 Task: Search one way flight ticket for 5 adults, 2 children, 1 infant in seat and 1 infant on lap in economy from Aguadilla: Rafael Hernndez Airport to Riverton: Central Wyoming Regional Airport (was Riverton Regional) on 8-4-2023. Choice of flights is Southwest. Number of bags: 2 checked bags. Price is upto 40000. Outbound departure time preference is 4:30.
Action: Mouse moved to (283, 239)
Screenshot: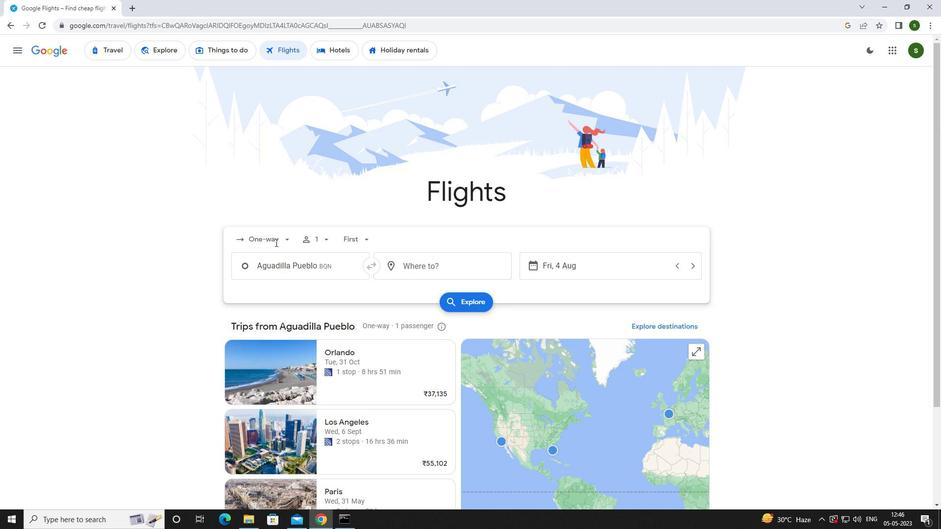 
Action: Mouse pressed left at (283, 239)
Screenshot: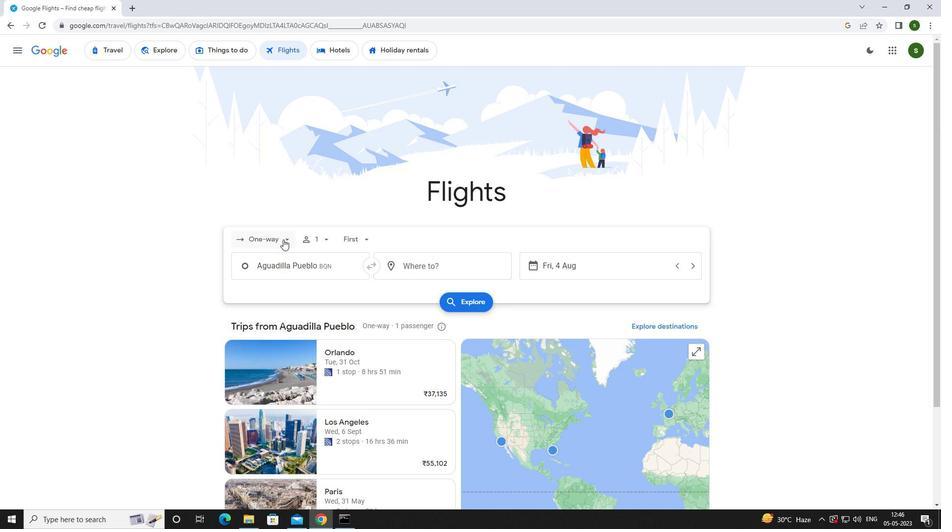 
Action: Mouse moved to (275, 285)
Screenshot: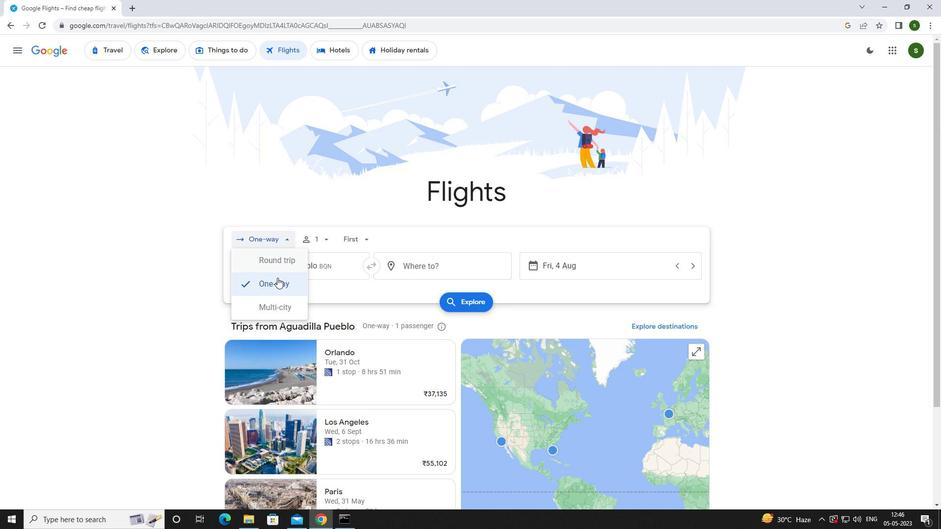 
Action: Mouse pressed left at (275, 285)
Screenshot: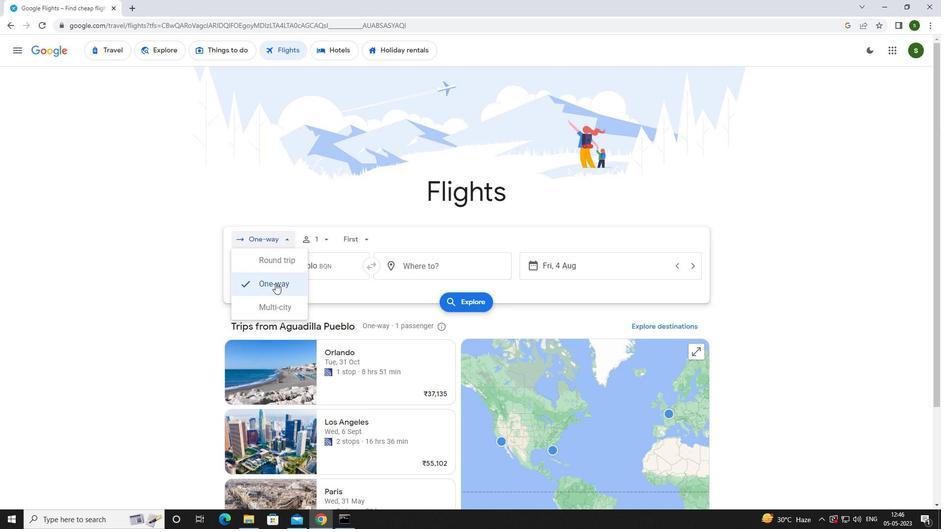 
Action: Mouse moved to (318, 242)
Screenshot: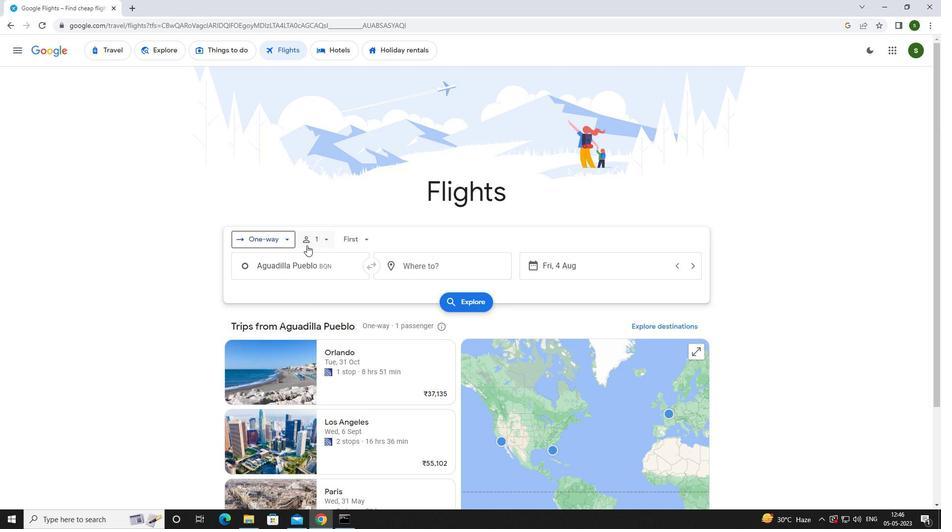 
Action: Mouse pressed left at (318, 242)
Screenshot: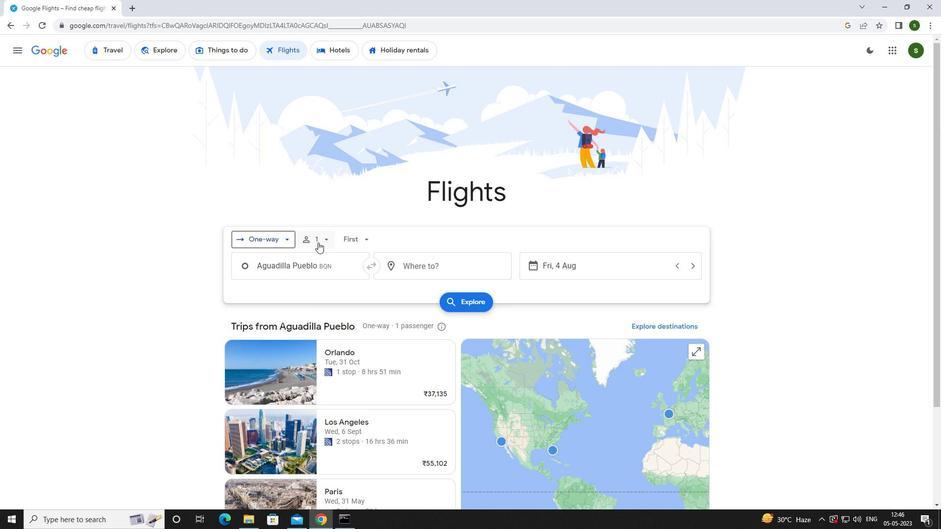 
Action: Mouse moved to (398, 263)
Screenshot: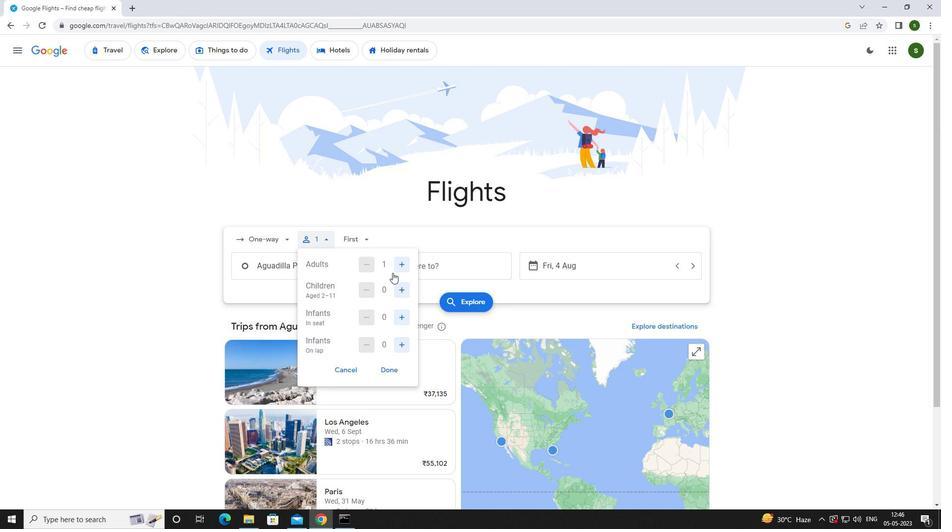 
Action: Mouse pressed left at (398, 263)
Screenshot: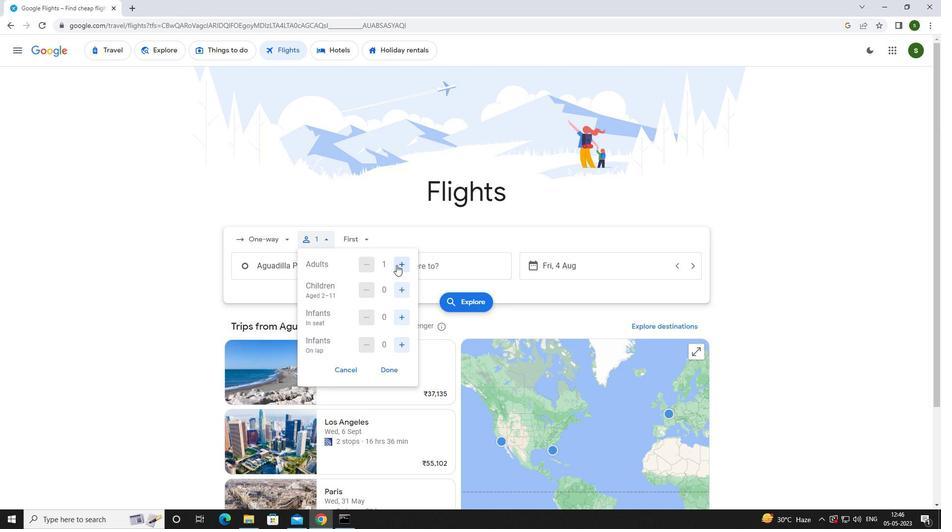 
Action: Mouse pressed left at (398, 263)
Screenshot: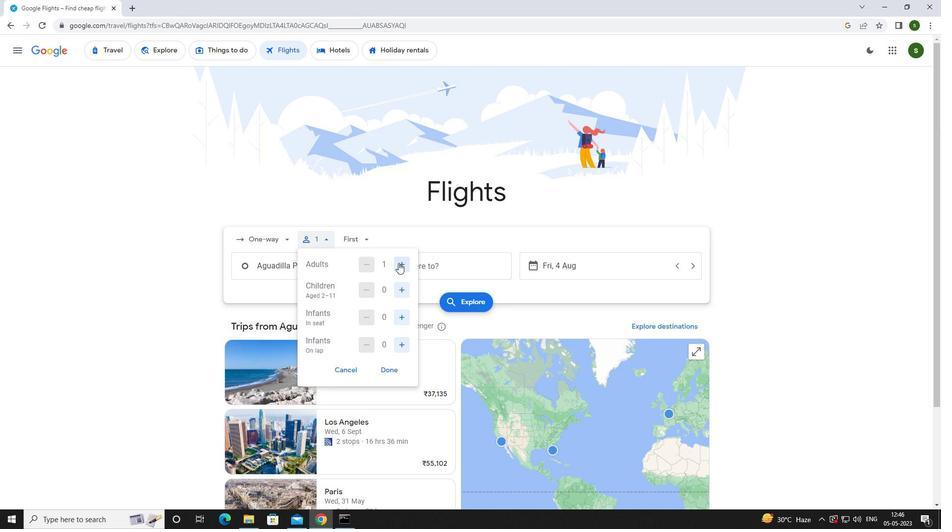 
Action: Mouse pressed left at (398, 263)
Screenshot: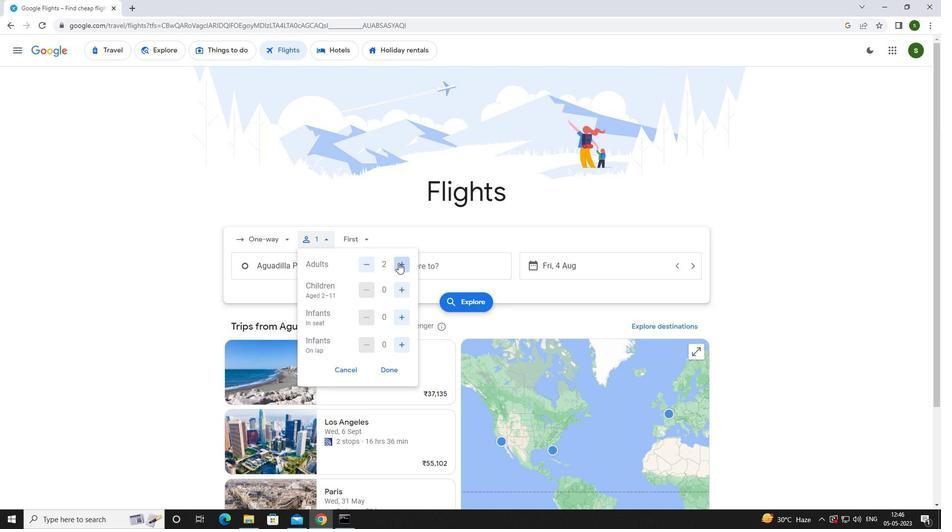 
Action: Mouse pressed left at (398, 263)
Screenshot: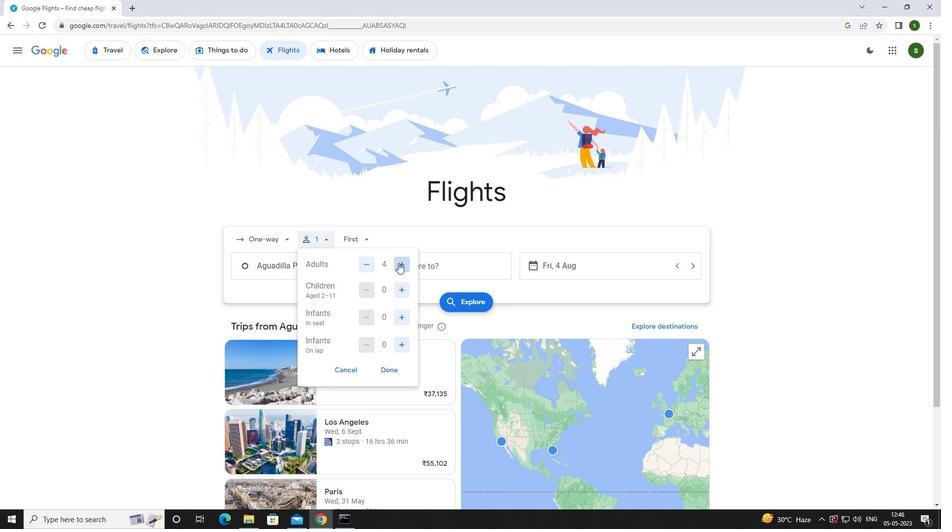 
Action: Mouse moved to (401, 281)
Screenshot: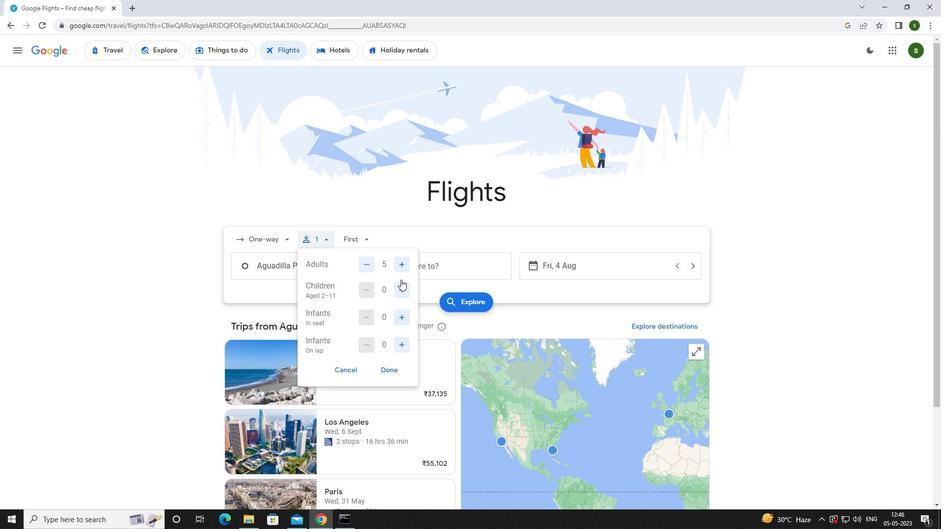 
Action: Mouse pressed left at (401, 281)
Screenshot: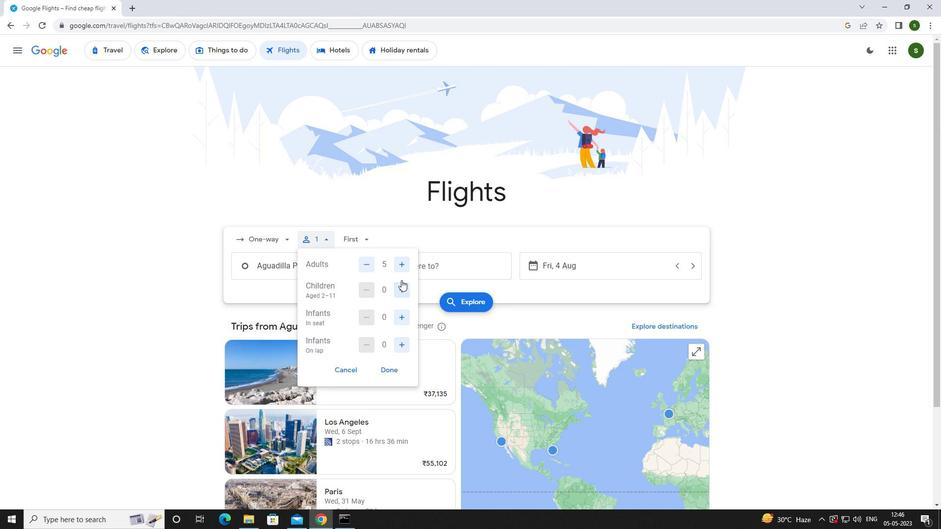
Action: Mouse pressed left at (401, 281)
Screenshot: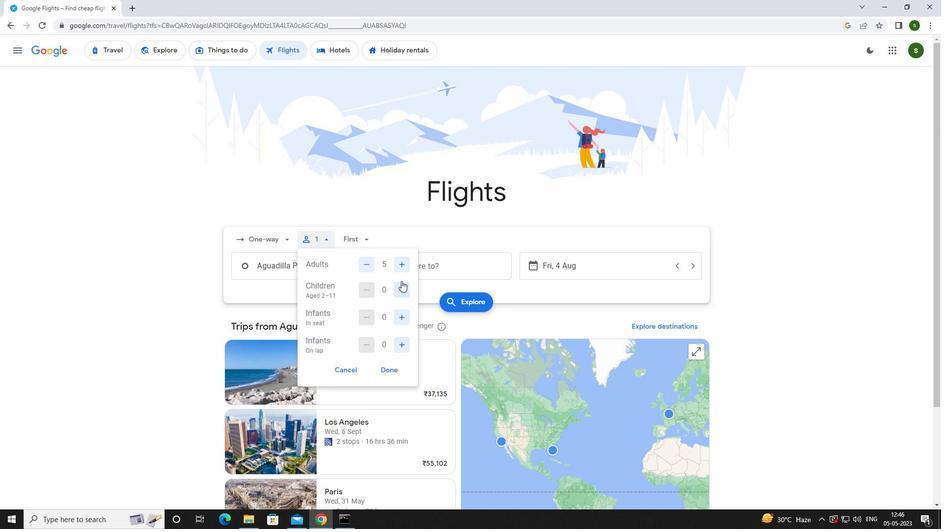 
Action: Mouse moved to (401, 314)
Screenshot: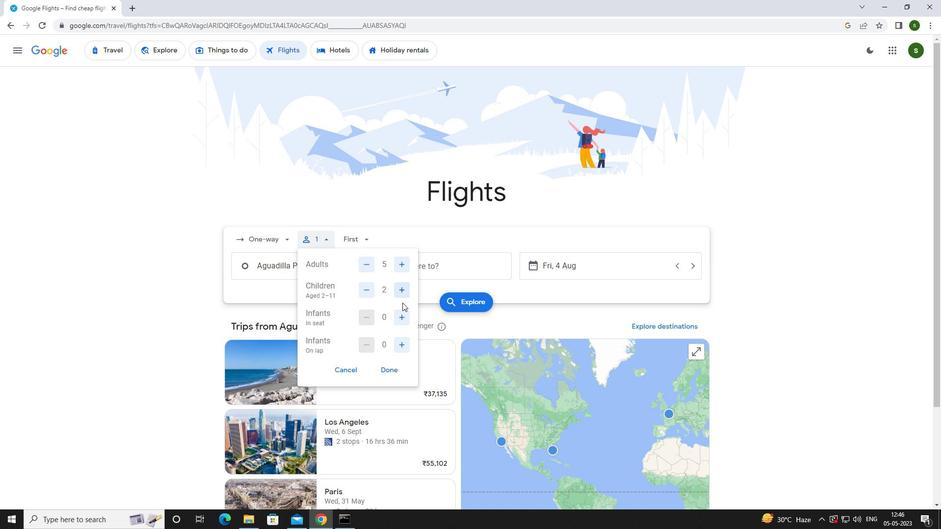 
Action: Mouse pressed left at (401, 314)
Screenshot: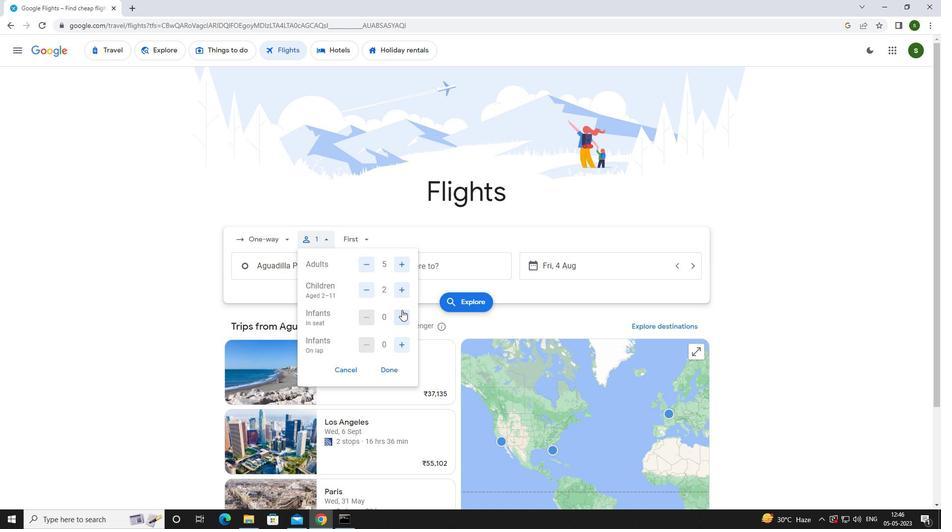 
Action: Mouse moved to (394, 341)
Screenshot: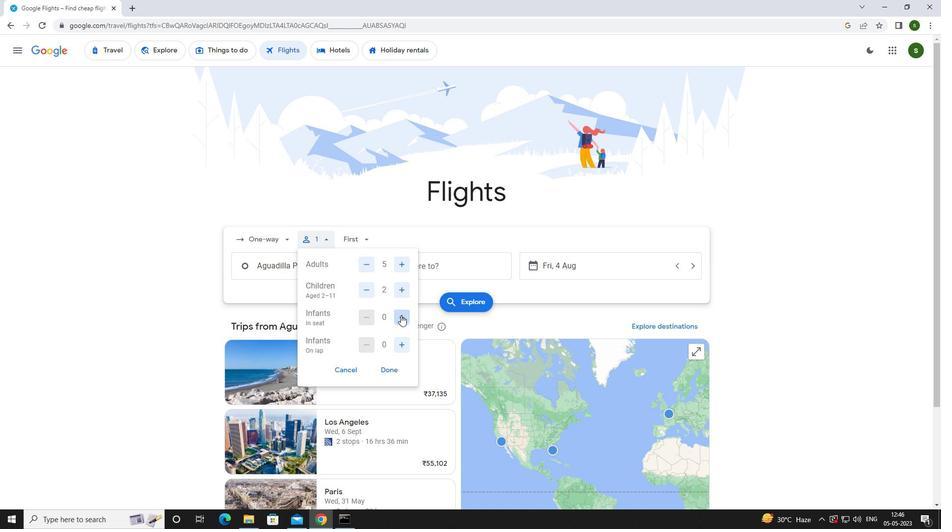 
Action: Mouse pressed left at (394, 341)
Screenshot: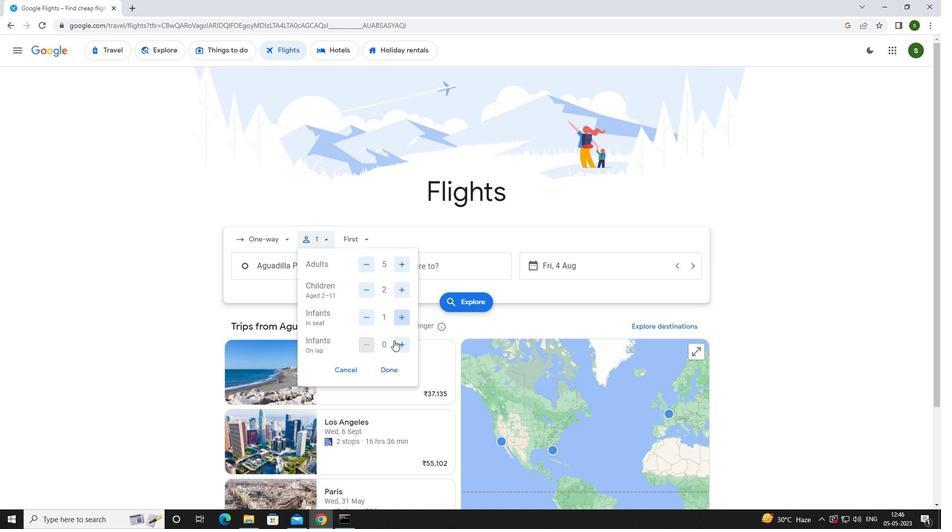 
Action: Mouse moved to (369, 239)
Screenshot: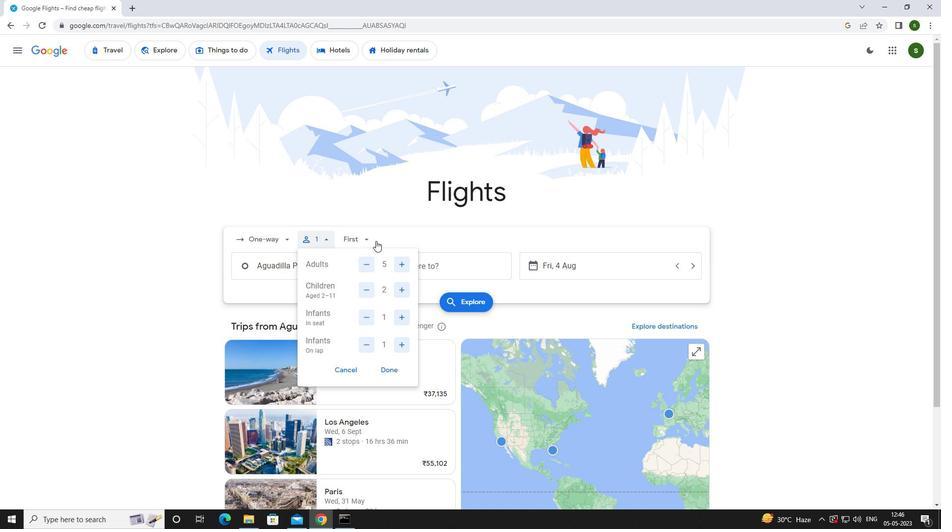 
Action: Mouse pressed left at (369, 239)
Screenshot: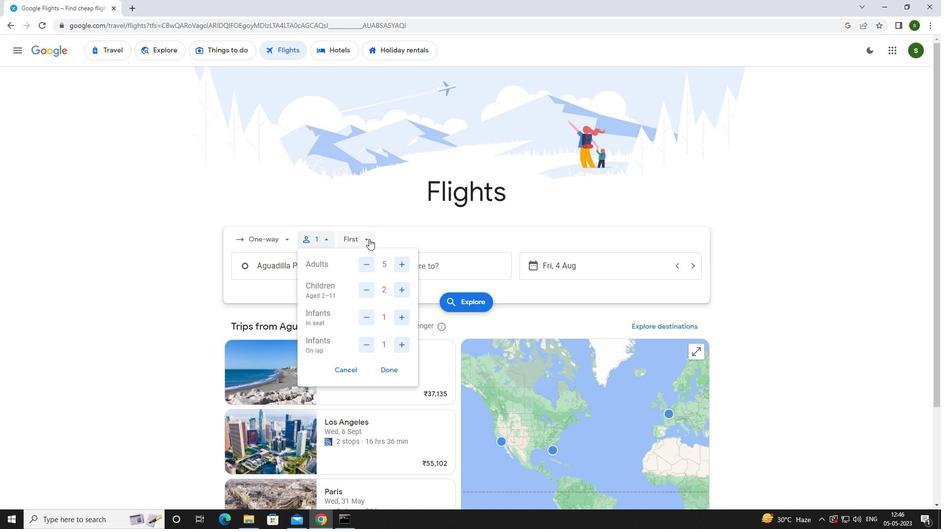 
Action: Mouse moved to (373, 256)
Screenshot: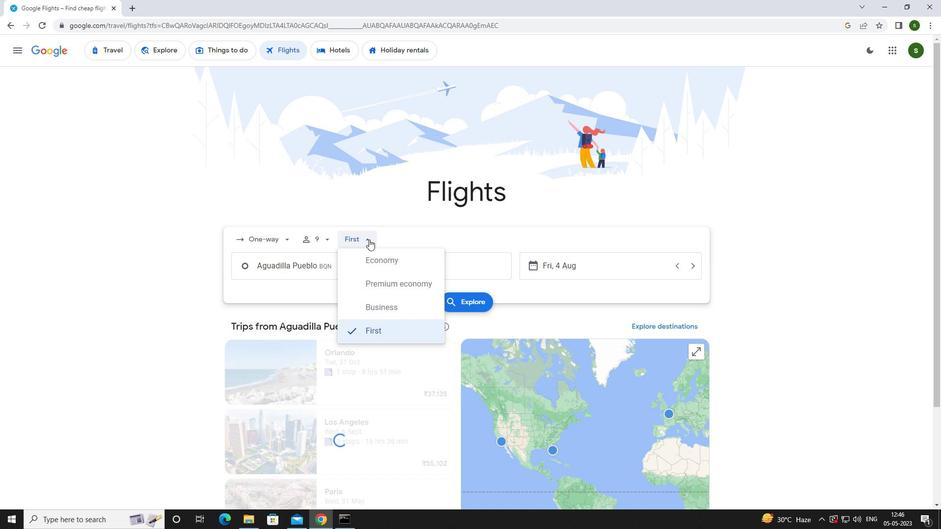 
Action: Mouse pressed left at (373, 256)
Screenshot: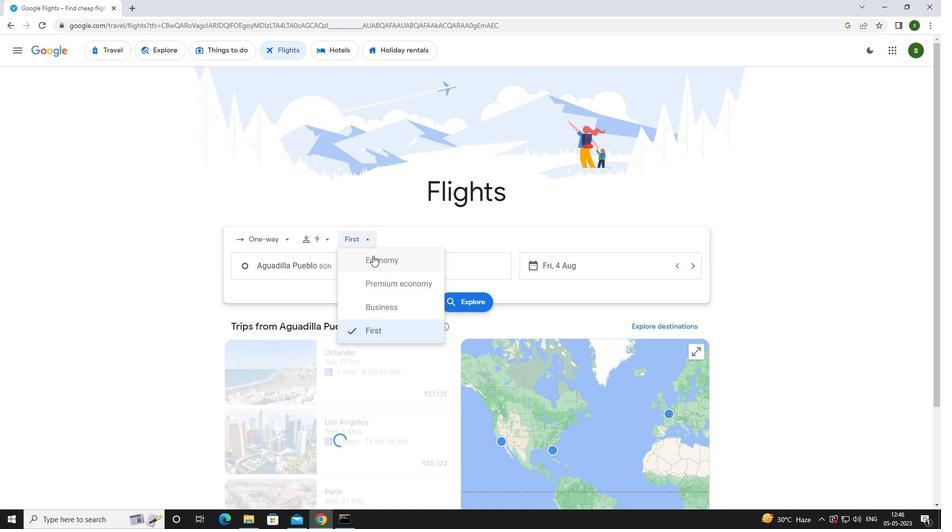 
Action: Mouse moved to (320, 267)
Screenshot: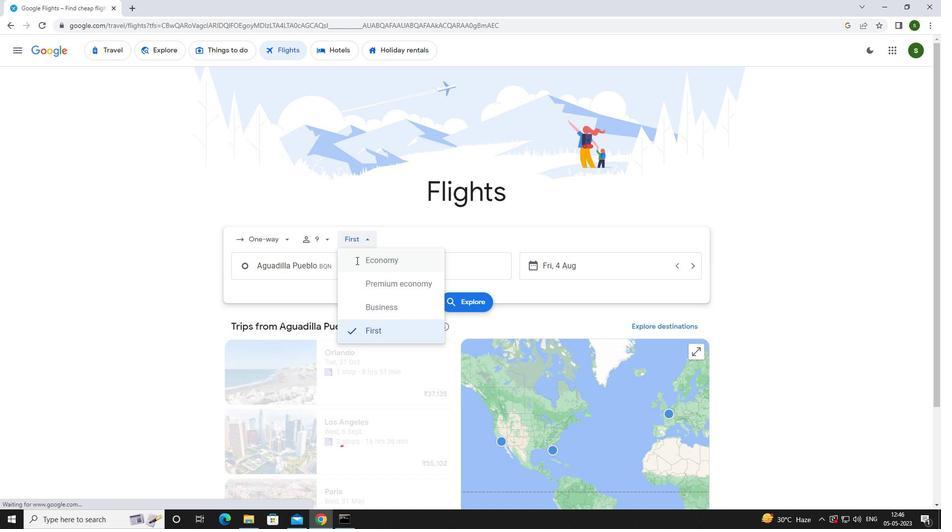
Action: Mouse pressed left at (320, 267)
Screenshot: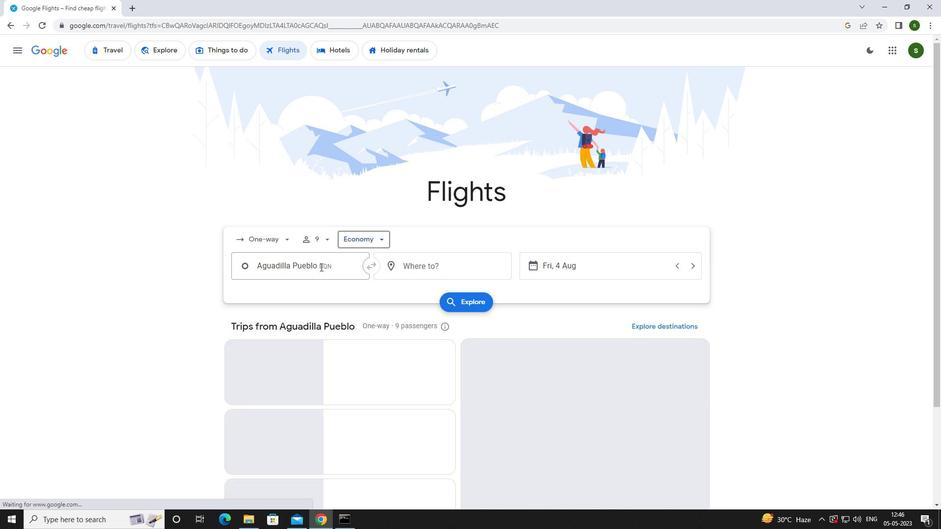 
Action: Mouse moved to (323, 270)
Screenshot: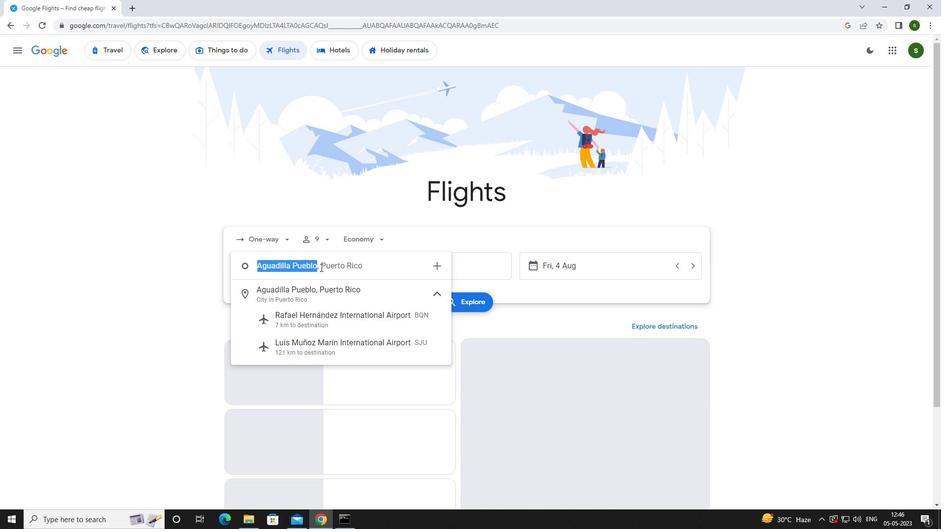
Action: Key pressed <Key.caps_lock>a<Key.caps_lock>guadi
Screenshot: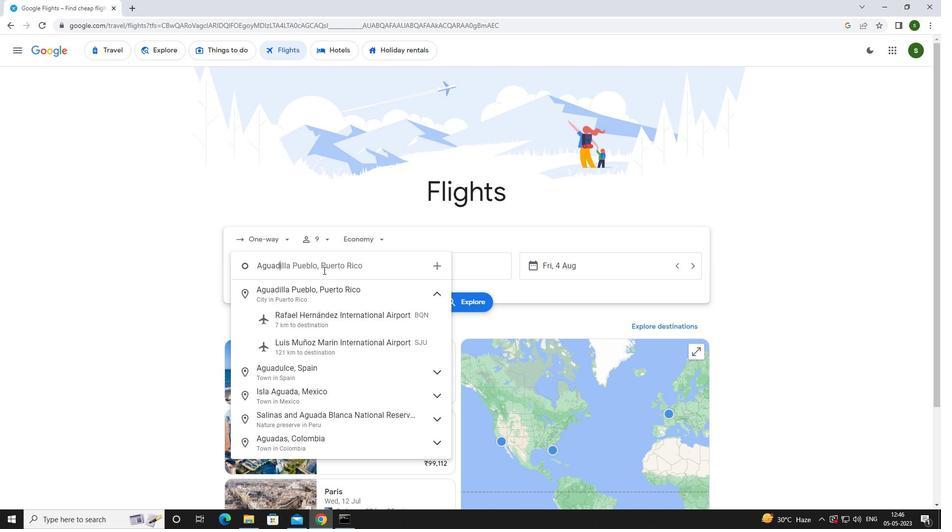 
Action: Mouse moved to (338, 316)
Screenshot: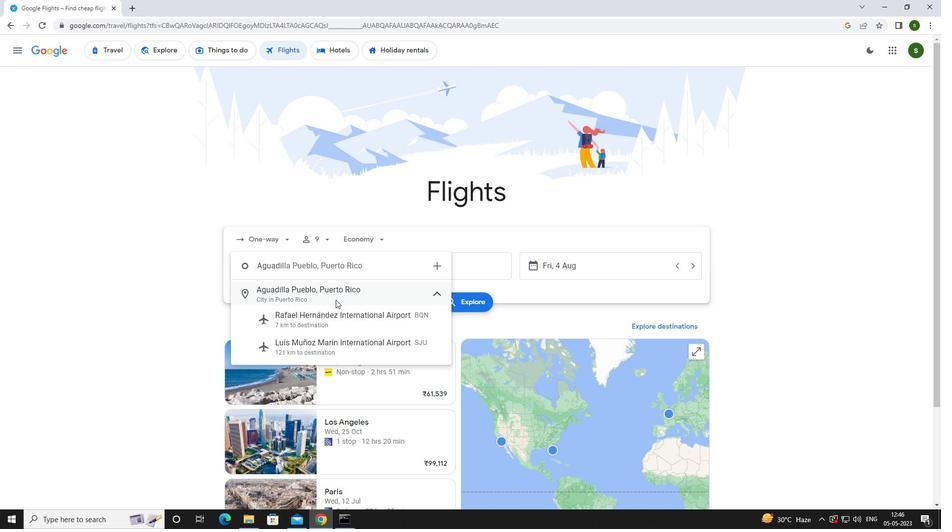
Action: Mouse pressed left at (338, 316)
Screenshot: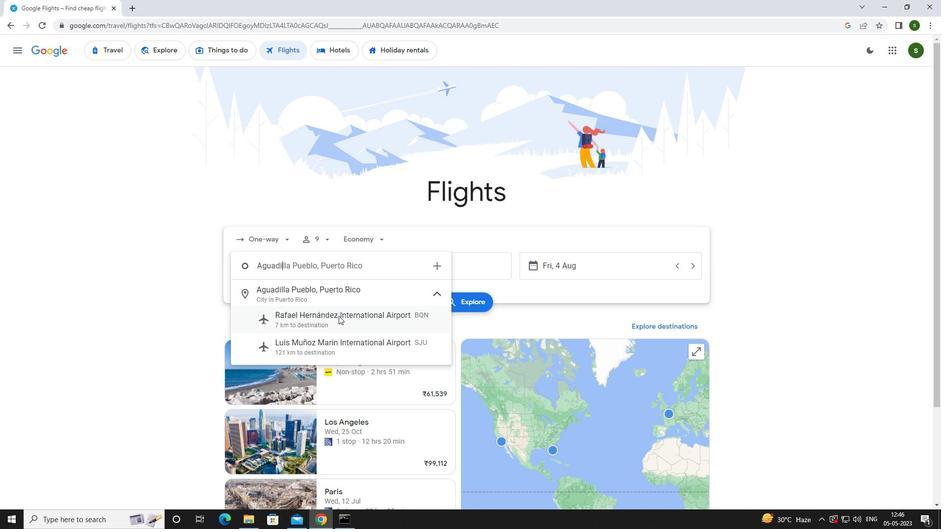 
Action: Mouse moved to (447, 260)
Screenshot: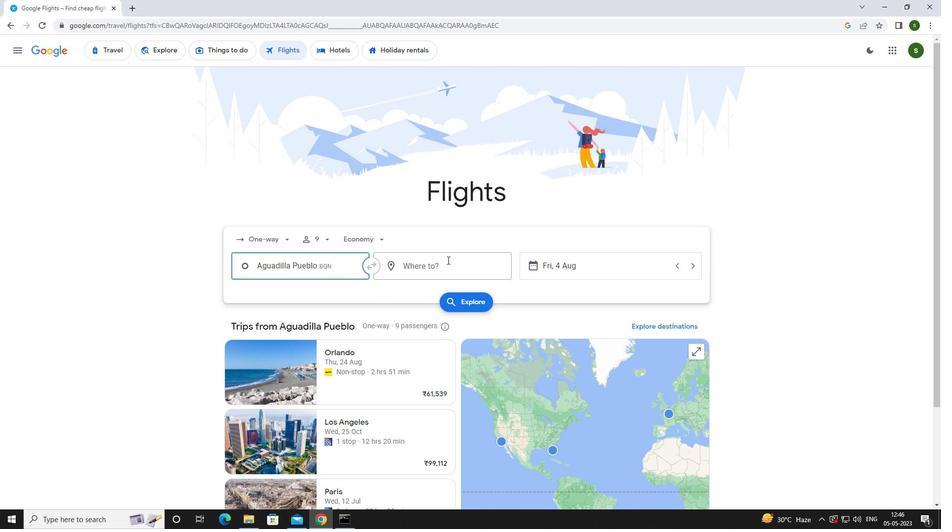 
Action: Mouse pressed left at (447, 260)
Screenshot: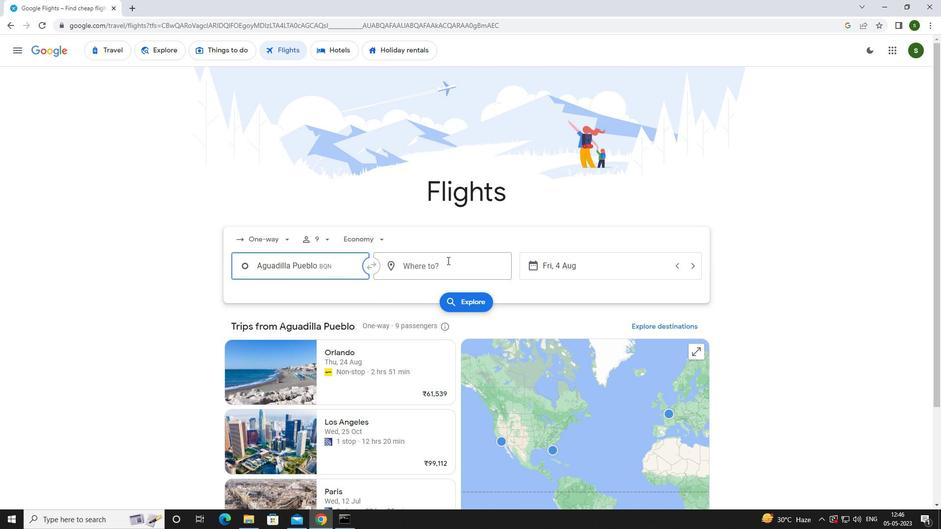 
Action: Key pressed <Key.caps_lock>r<Key.caps_lock>iverto
Screenshot: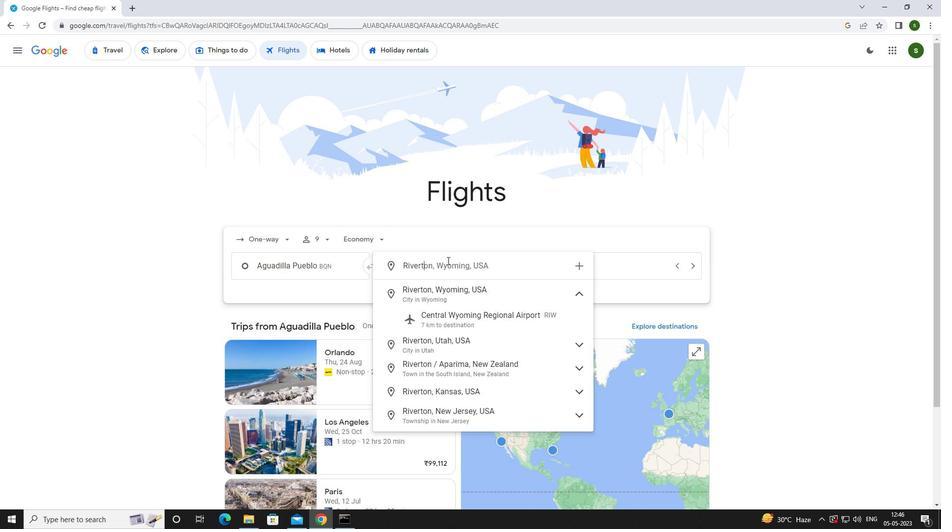 
Action: Mouse moved to (470, 314)
Screenshot: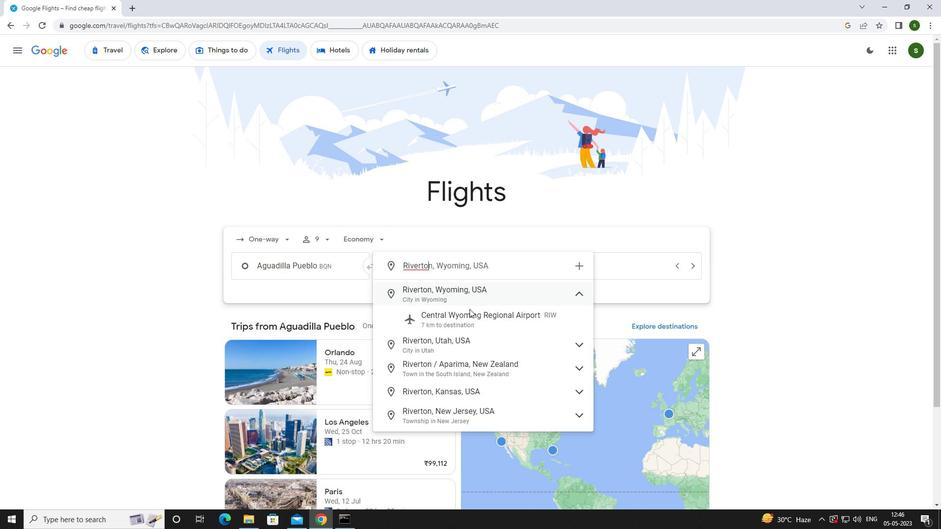 
Action: Mouse pressed left at (470, 314)
Screenshot: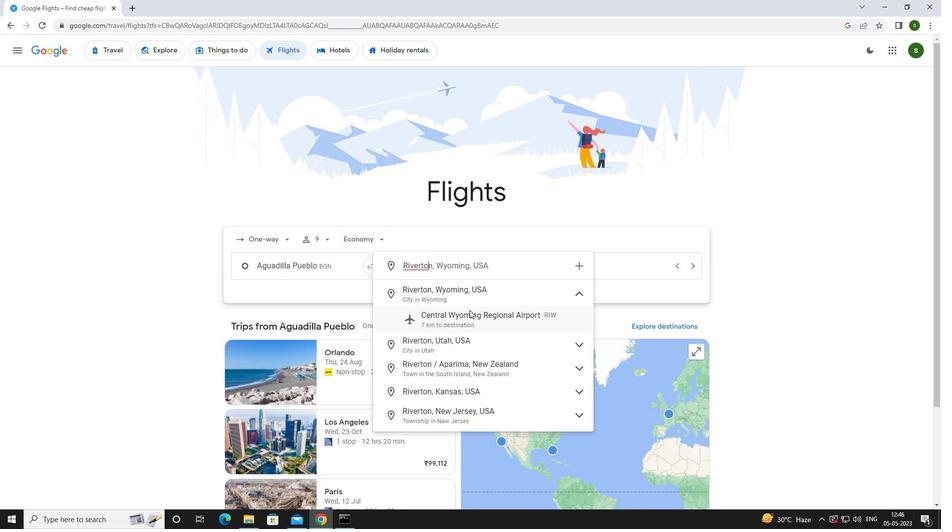 
Action: Mouse moved to (585, 262)
Screenshot: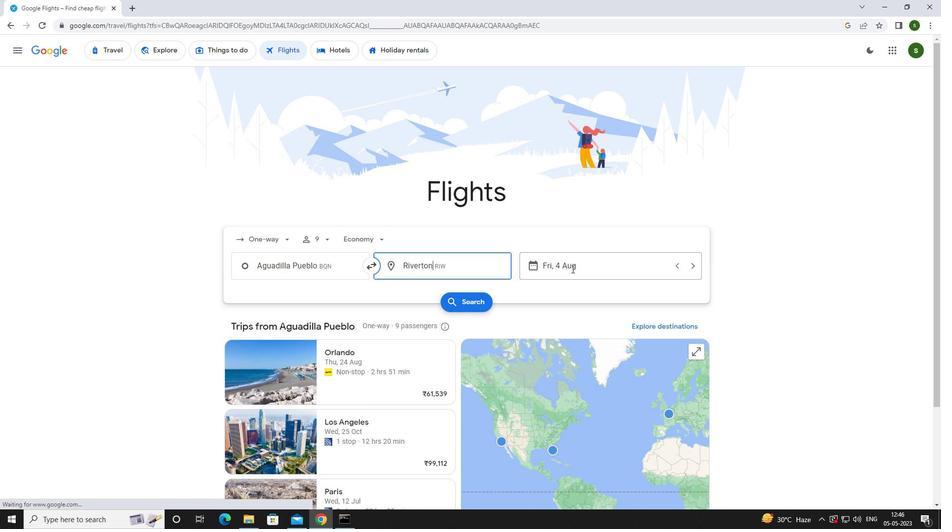 
Action: Mouse pressed left at (585, 262)
Screenshot: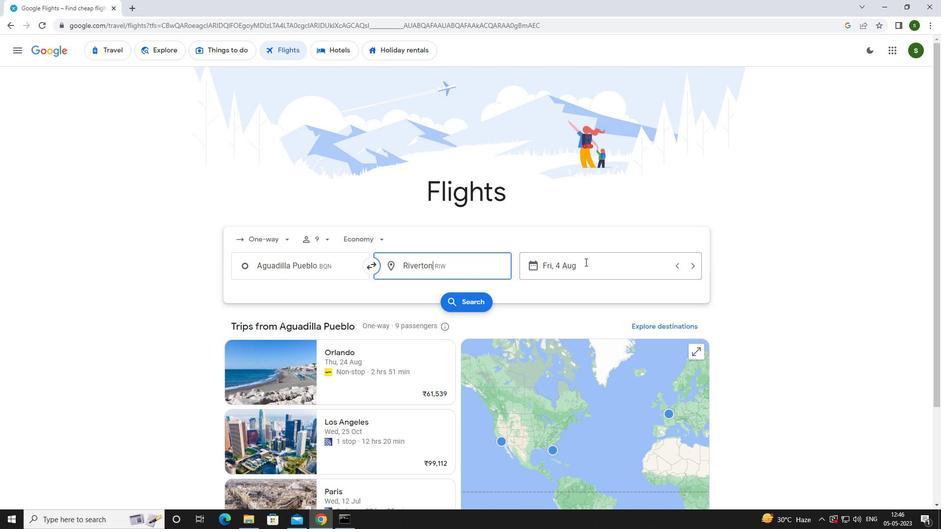 
Action: Mouse moved to (476, 327)
Screenshot: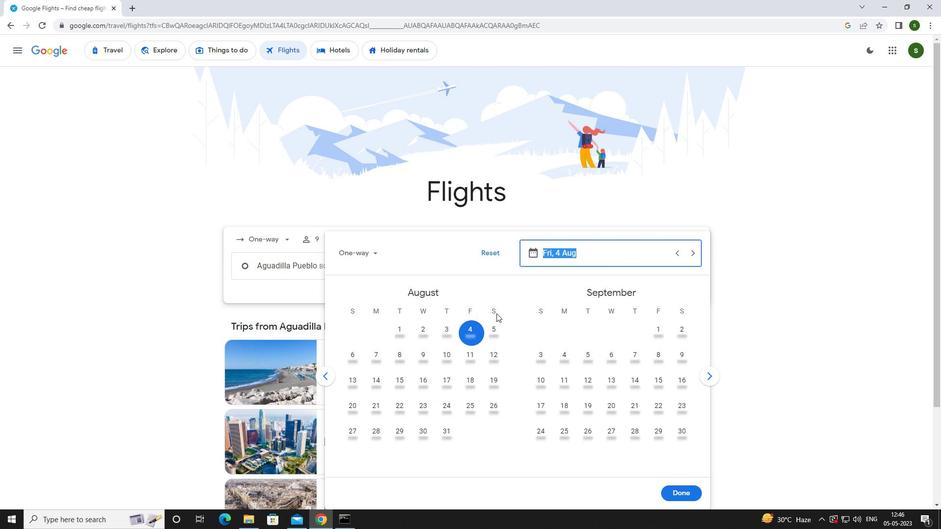 
Action: Mouse pressed left at (476, 327)
Screenshot: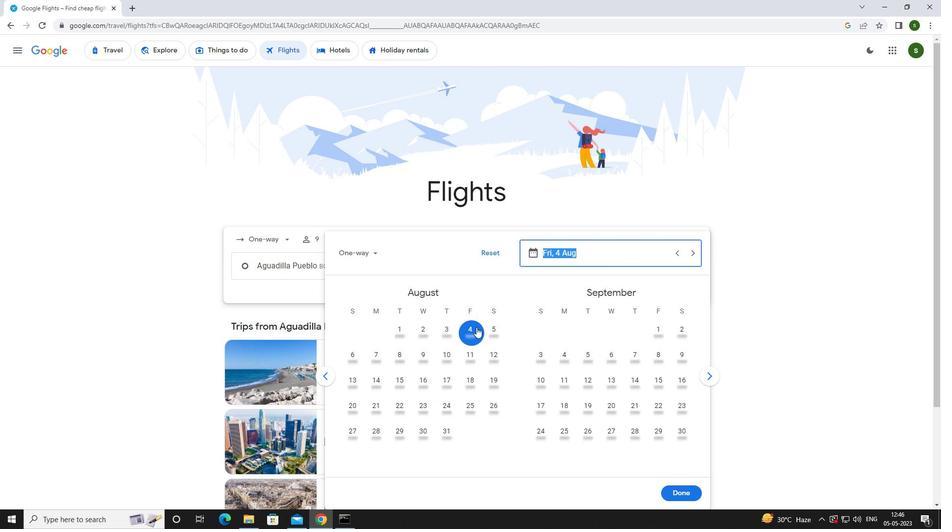 
Action: Mouse moved to (689, 486)
Screenshot: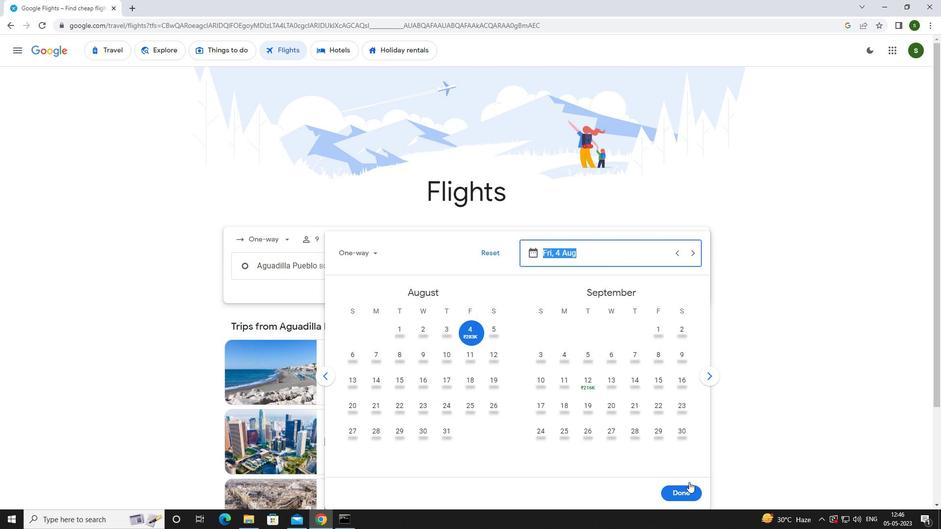 
Action: Mouse pressed left at (689, 486)
Screenshot: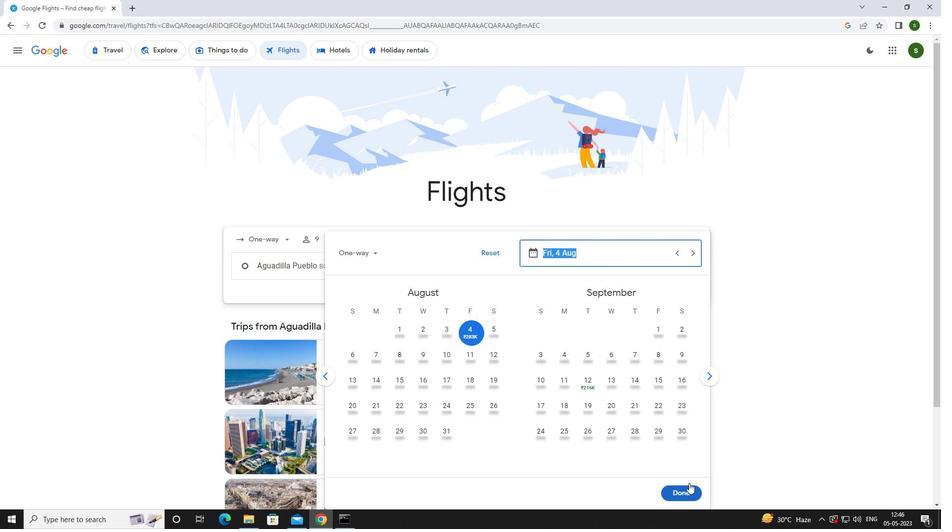 
Action: Mouse moved to (472, 307)
Screenshot: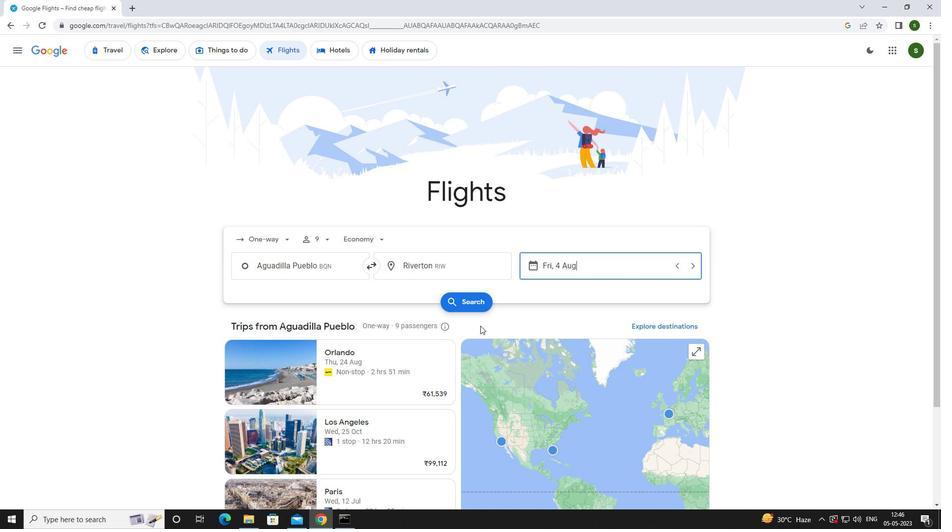 
Action: Mouse pressed left at (472, 307)
Screenshot: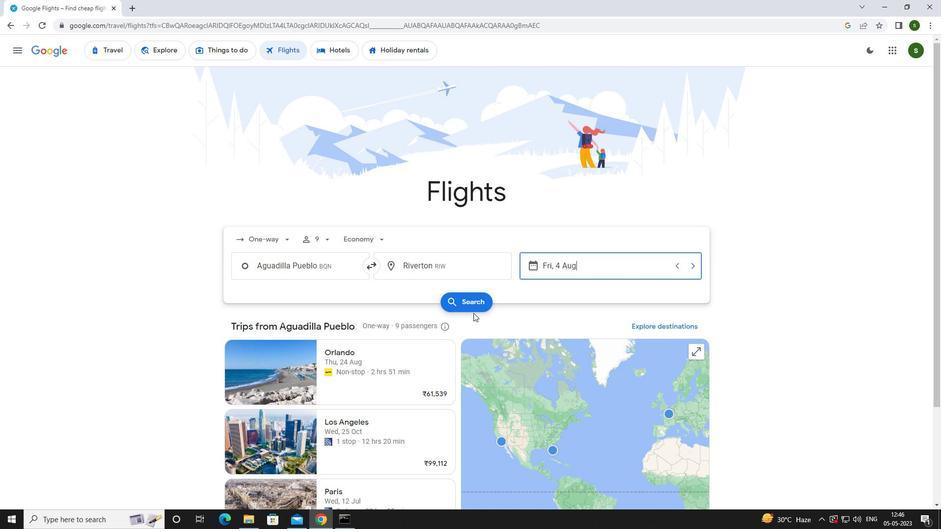 
Action: Mouse moved to (249, 137)
Screenshot: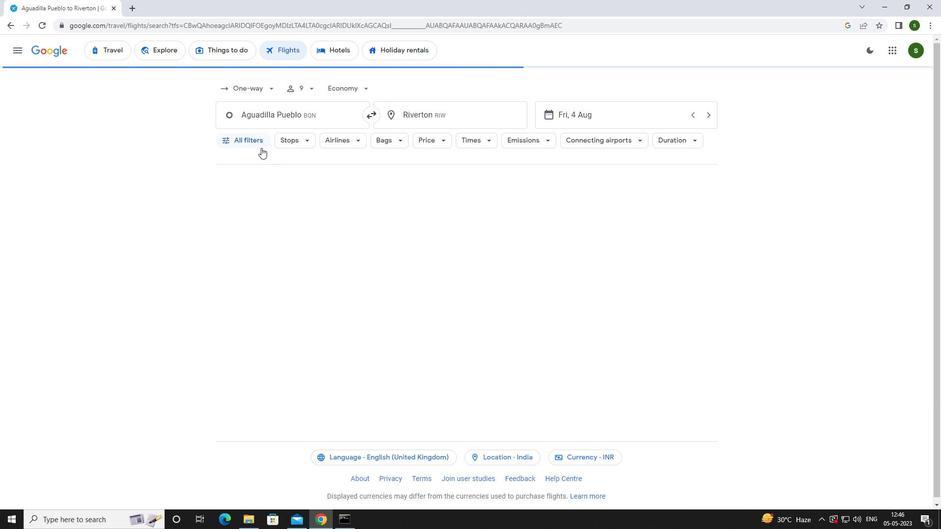
Action: Mouse pressed left at (249, 137)
Screenshot: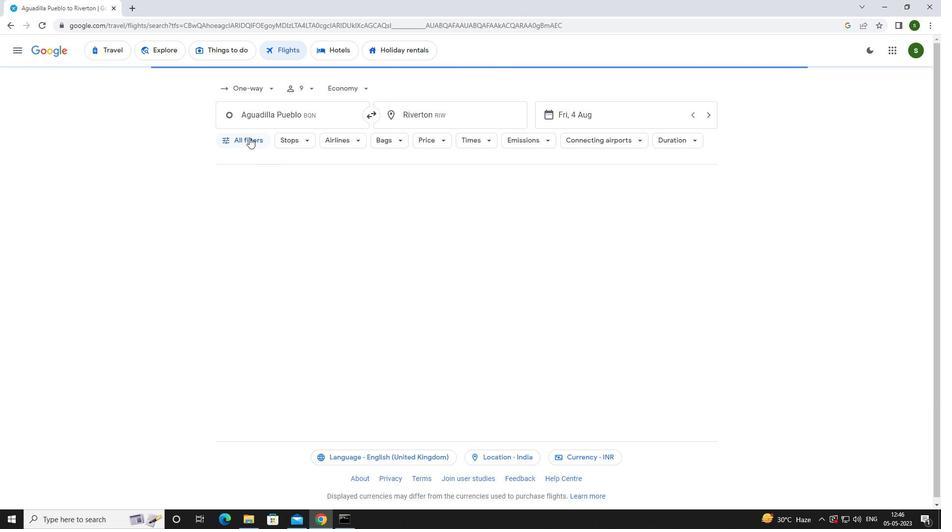 
Action: Mouse moved to (363, 347)
Screenshot: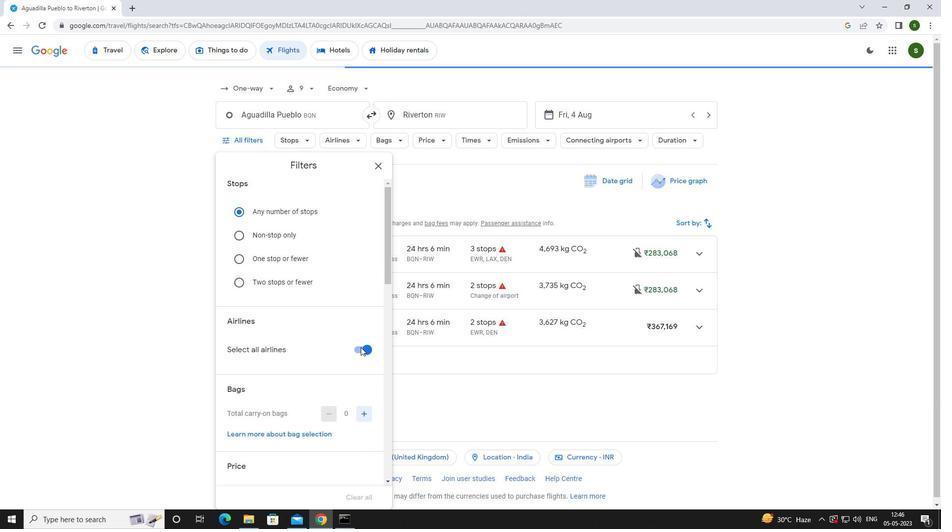 
Action: Mouse pressed left at (363, 347)
Screenshot: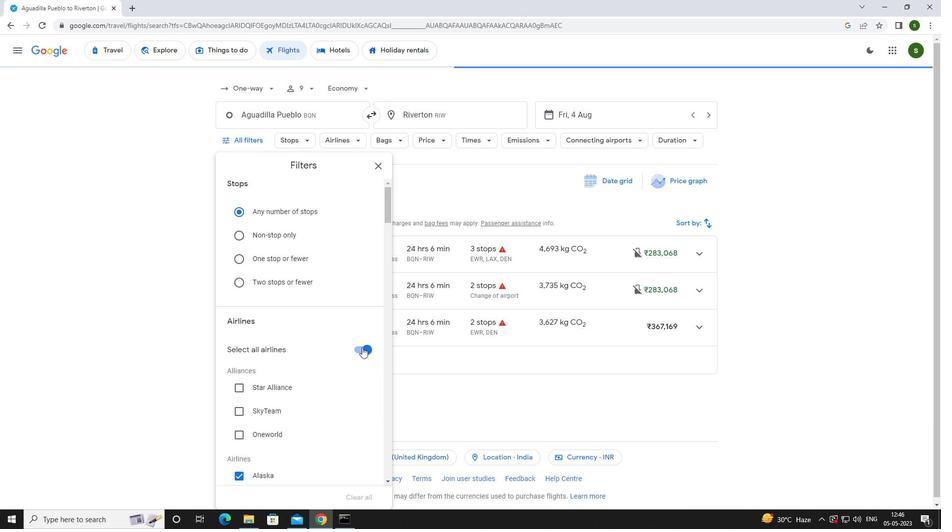 
Action: Mouse moved to (313, 327)
Screenshot: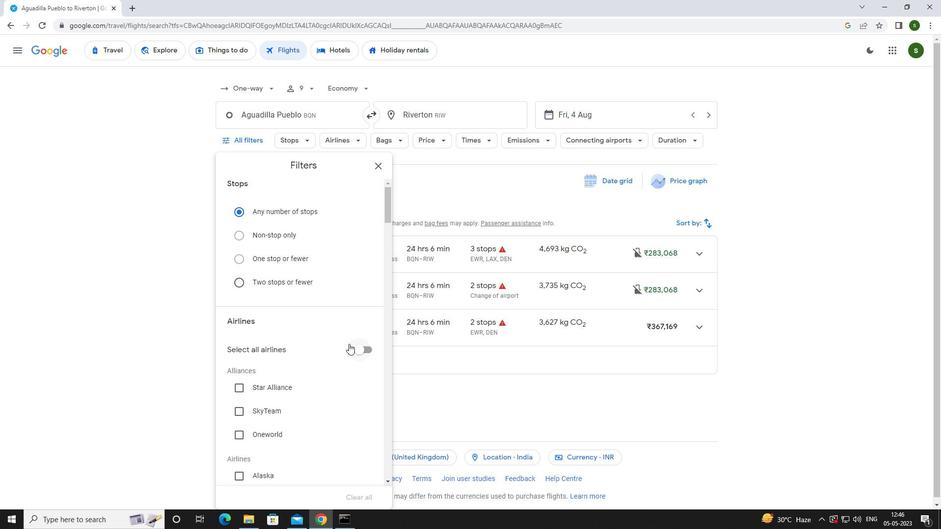 
Action: Mouse scrolled (313, 327) with delta (0, 0)
Screenshot: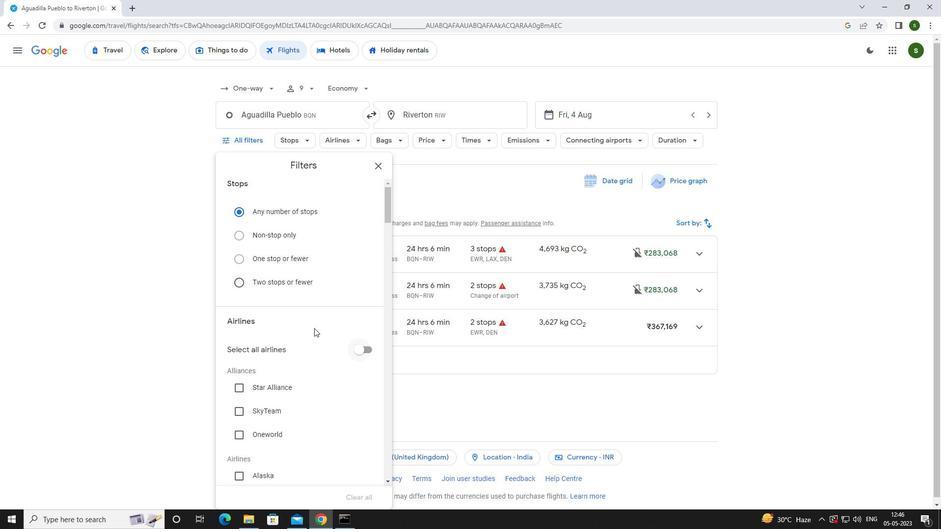 
Action: Mouse scrolled (313, 327) with delta (0, 0)
Screenshot: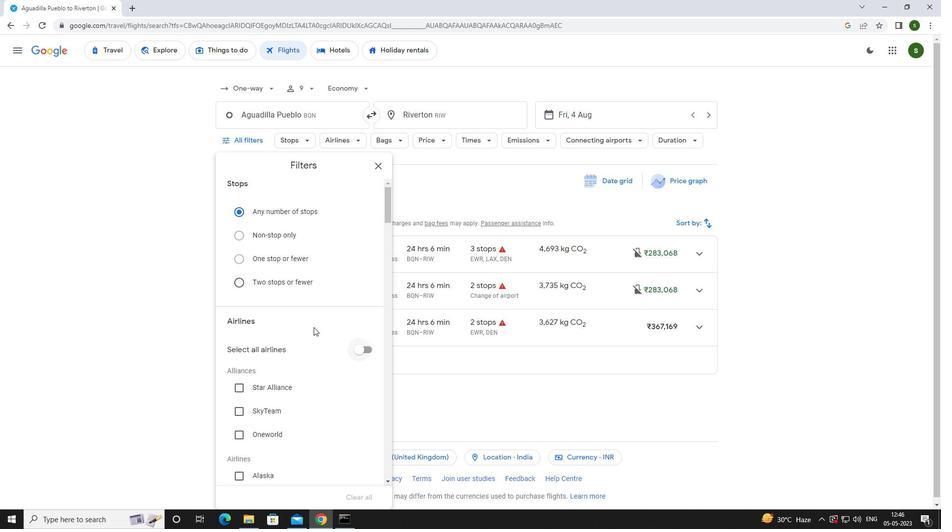 
Action: Mouse scrolled (313, 327) with delta (0, 0)
Screenshot: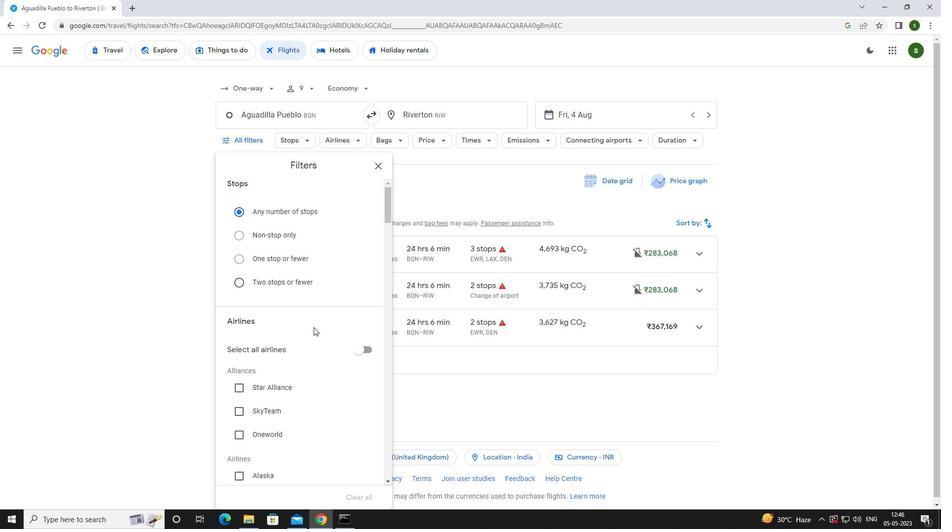 
Action: Mouse scrolled (313, 327) with delta (0, 0)
Screenshot: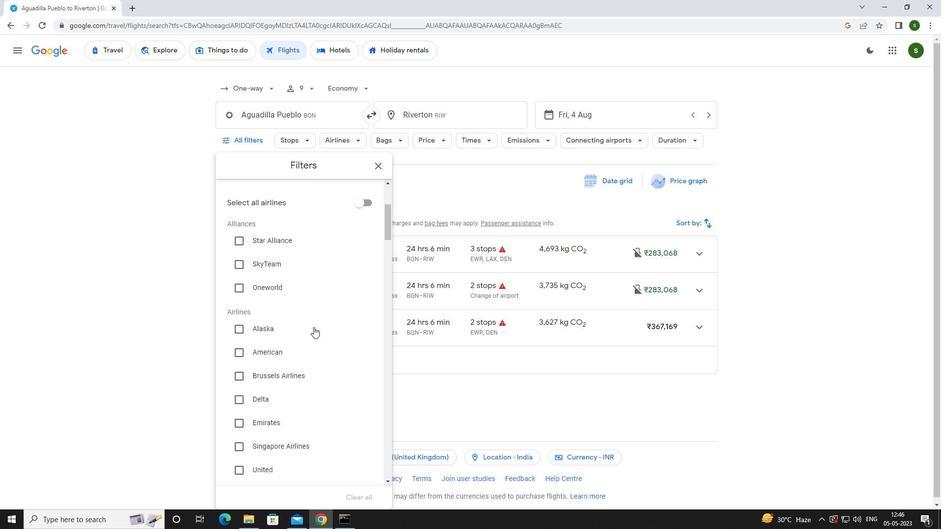 
Action: Mouse moved to (313, 327)
Screenshot: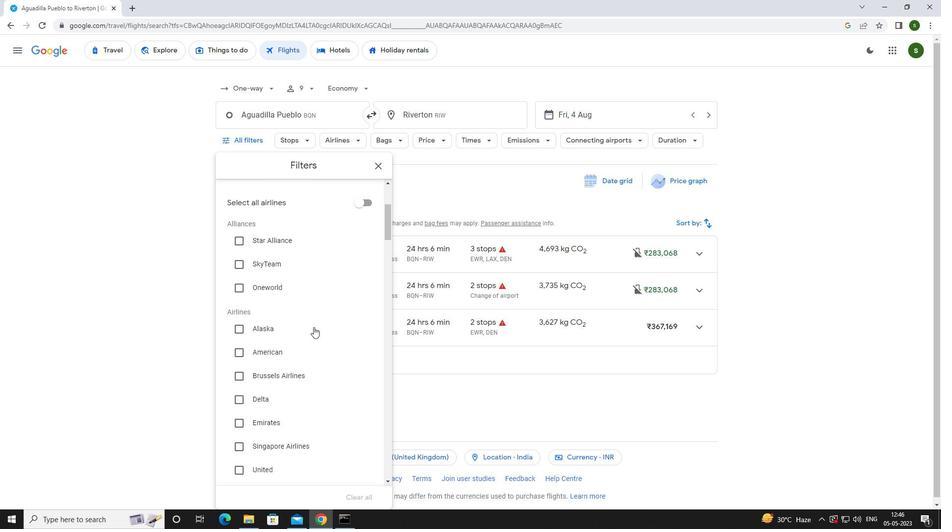 
Action: Mouse scrolled (313, 326) with delta (0, 0)
Screenshot: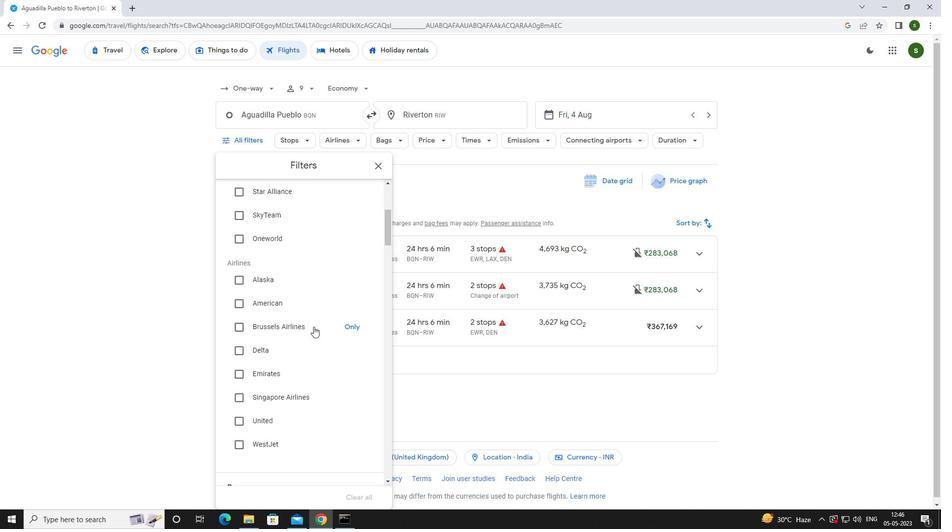 
Action: Mouse scrolled (313, 326) with delta (0, 0)
Screenshot: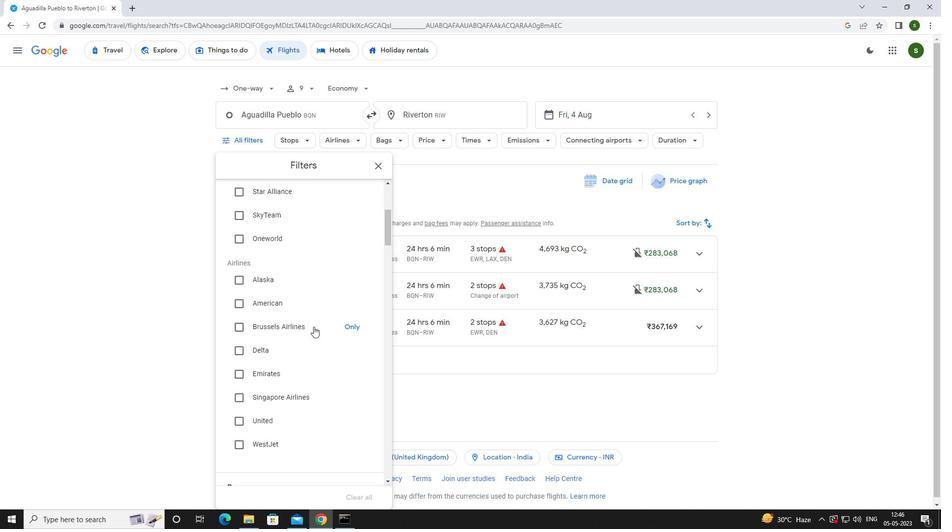 
Action: Mouse scrolled (313, 326) with delta (0, 0)
Screenshot: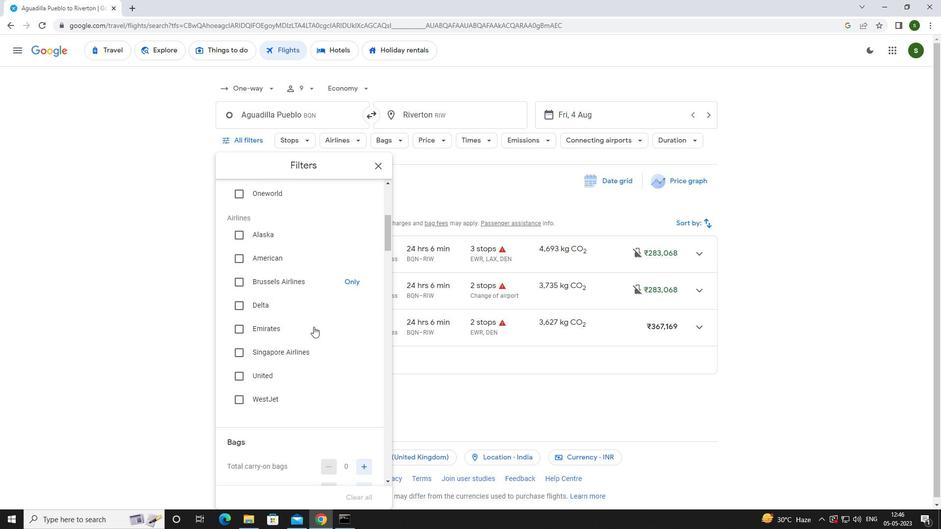 
Action: Mouse moved to (363, 386)
Screenshot: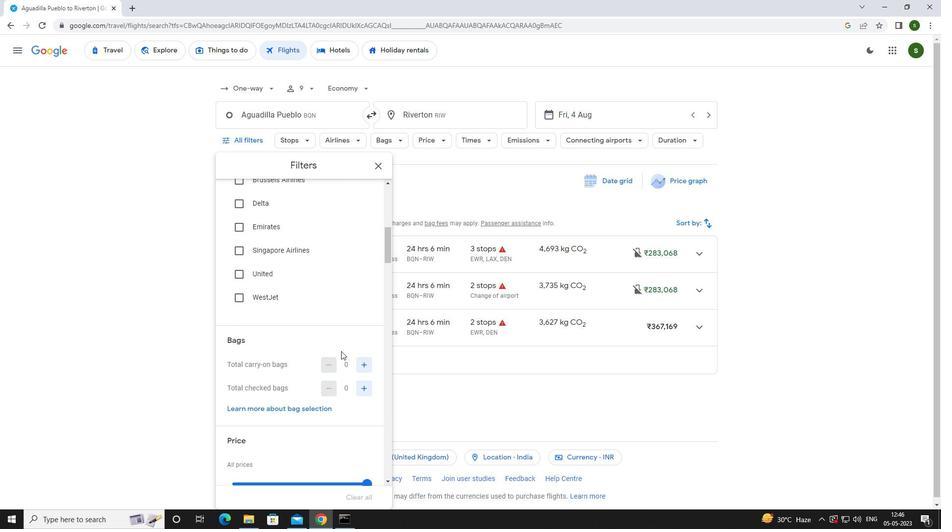 
Action: Mouse pressed left at (363, 386)
Screenshot: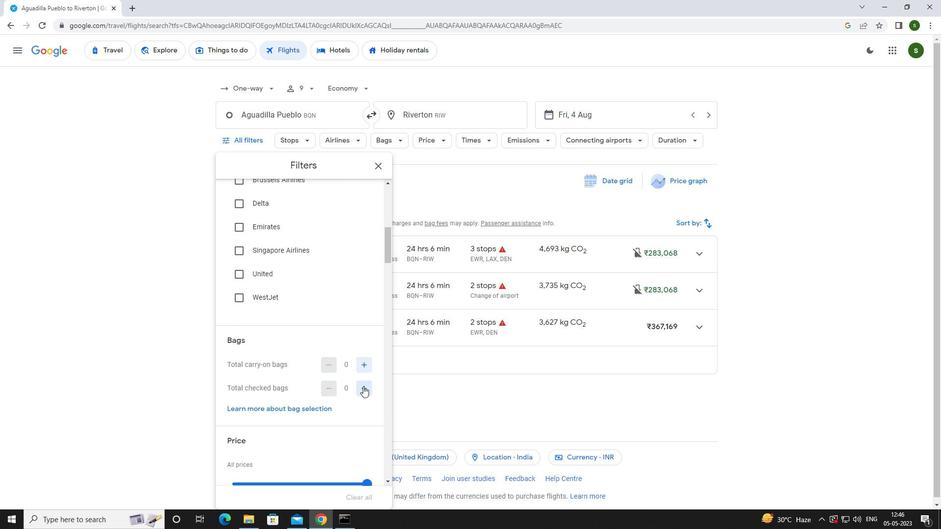 
Action: Mouse pressed left at (363, 386)
Screenshot: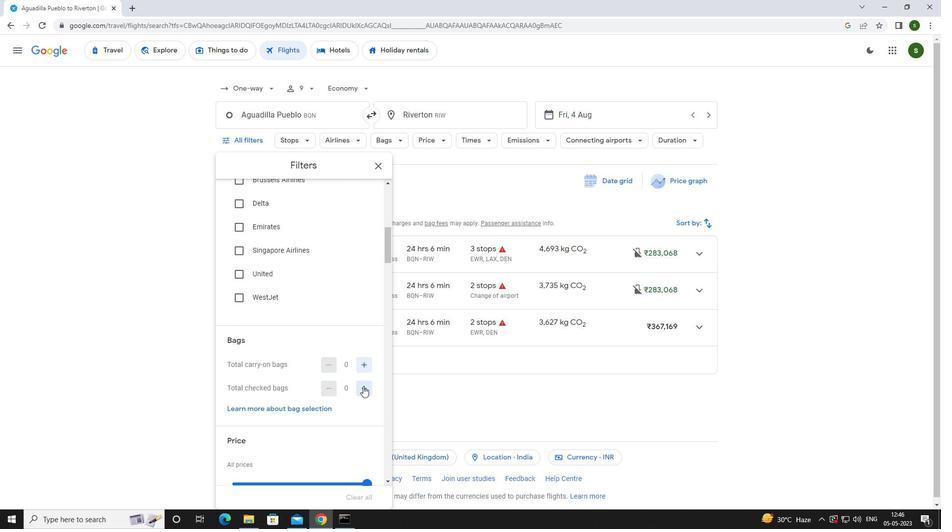 
Action: Mouse scrolled (363, 386) with delta (0, 0)
Screenshot: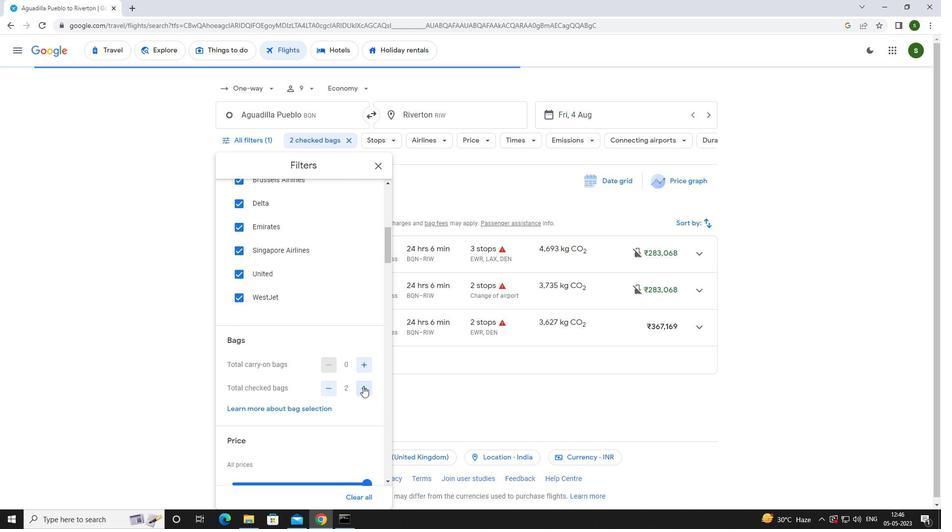 
Action: Mouse scrolled (363, 386) with delta (0, 0)
Screenshot: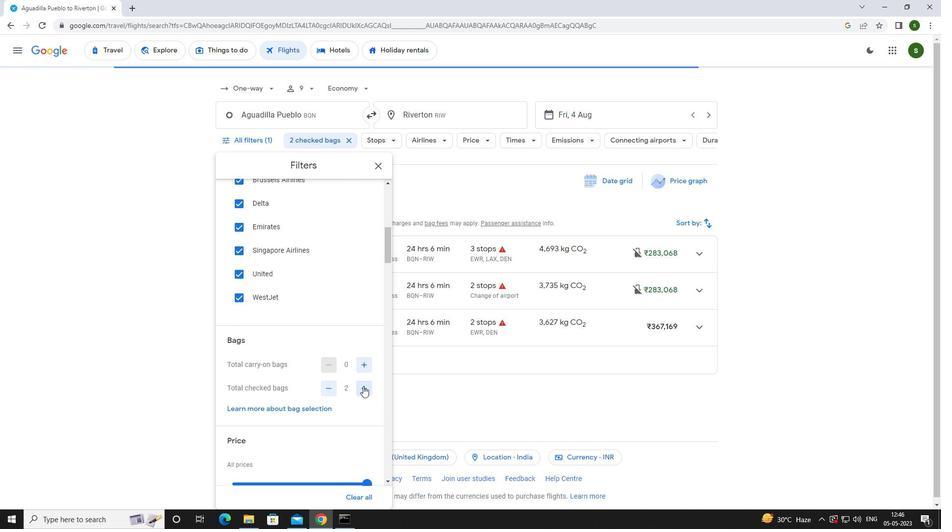 
Action: Mouse pressed left at (363, 386)
Screenshot: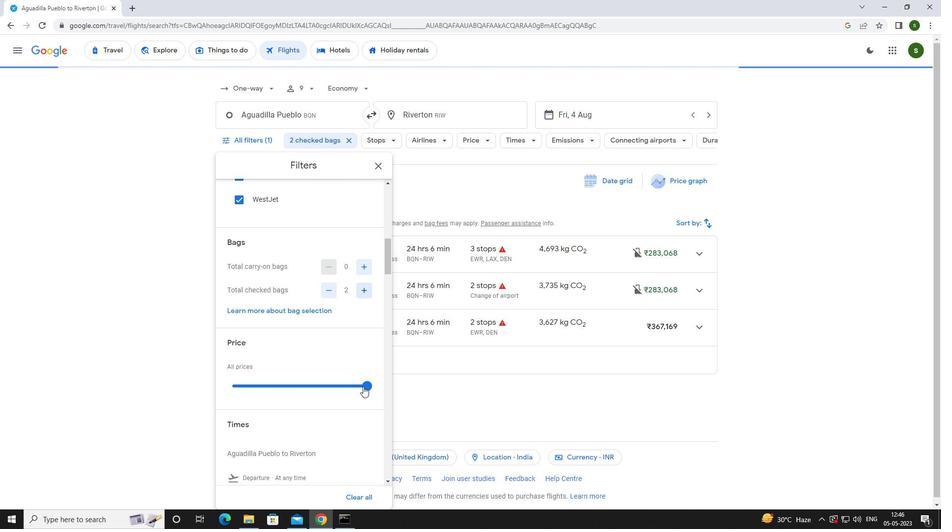 
Action: Mouse pressed left at (363, 386)
Screenshot: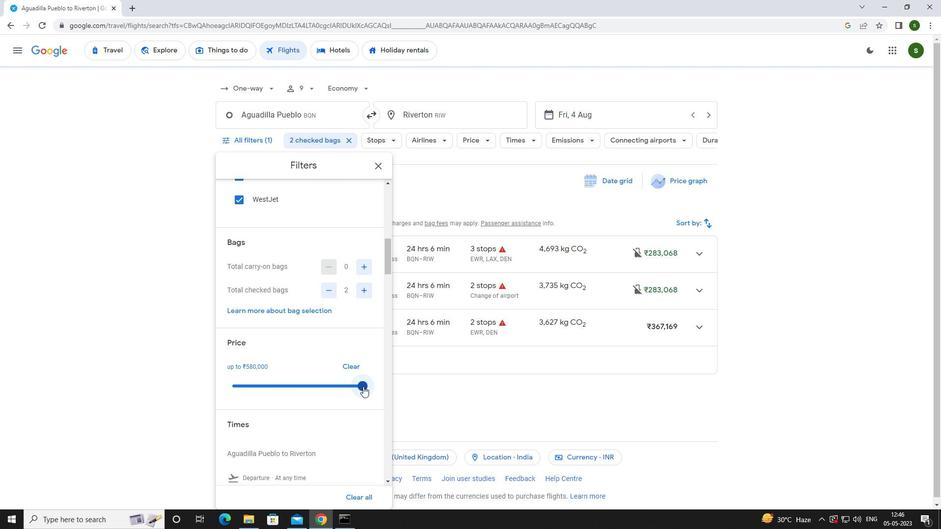 
Action: Mouse moved to (227, 385)
Screenshot: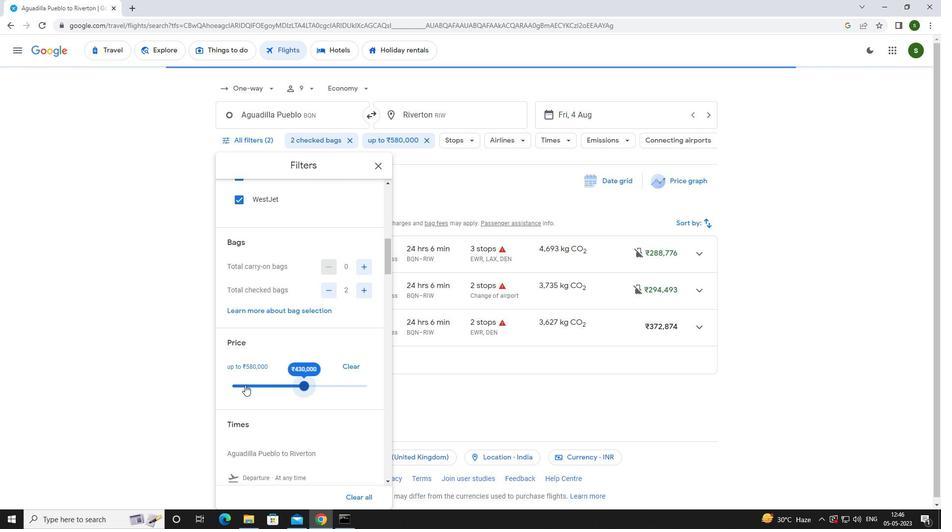
Action: Mouse scrolled (227, 385) with delta (0, 0)
Screenshot: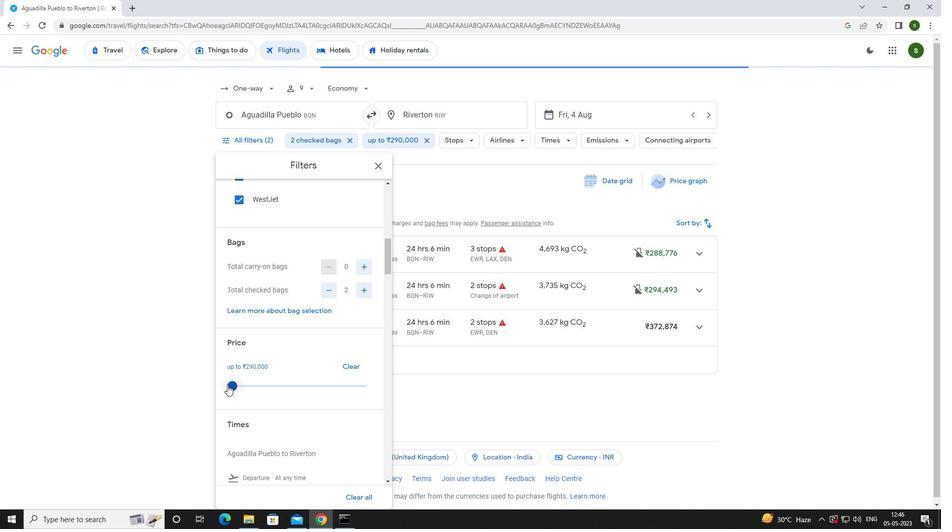 
Action: Mouse scrolled (227, 385) with delta (0, 0)
Screenshot: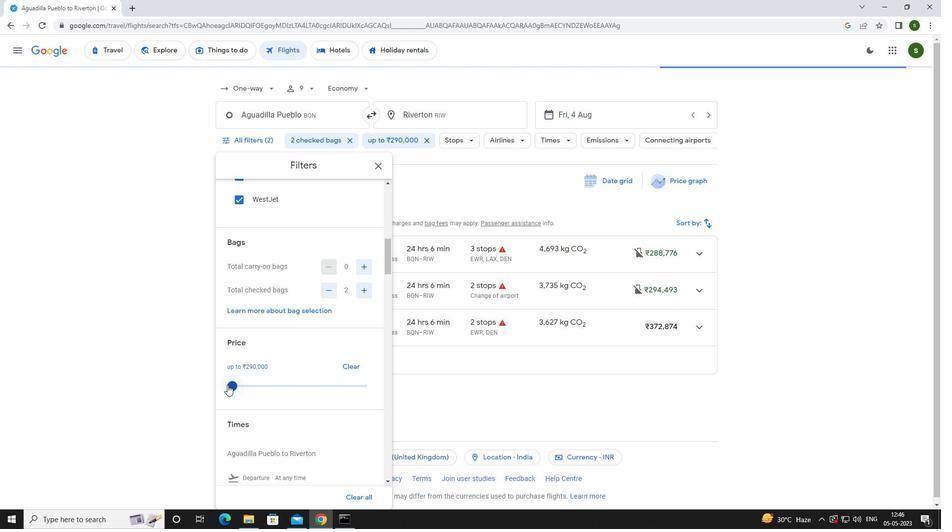 
Action: Mouse moved to (232, 396)
Screenshot: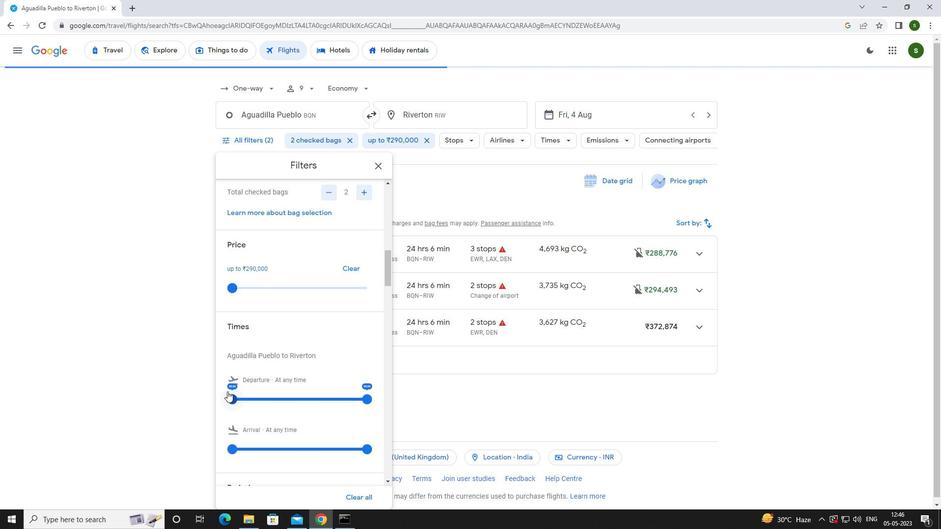 
Action: Mouse pressed left at (232, 396)
Screenshot: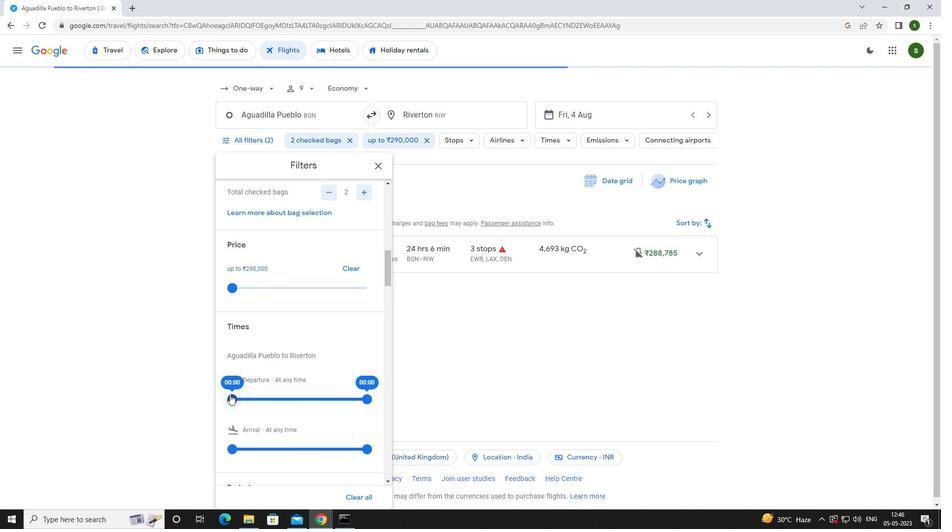 
Action: Mouse moved to (450, 352)
Screenshot: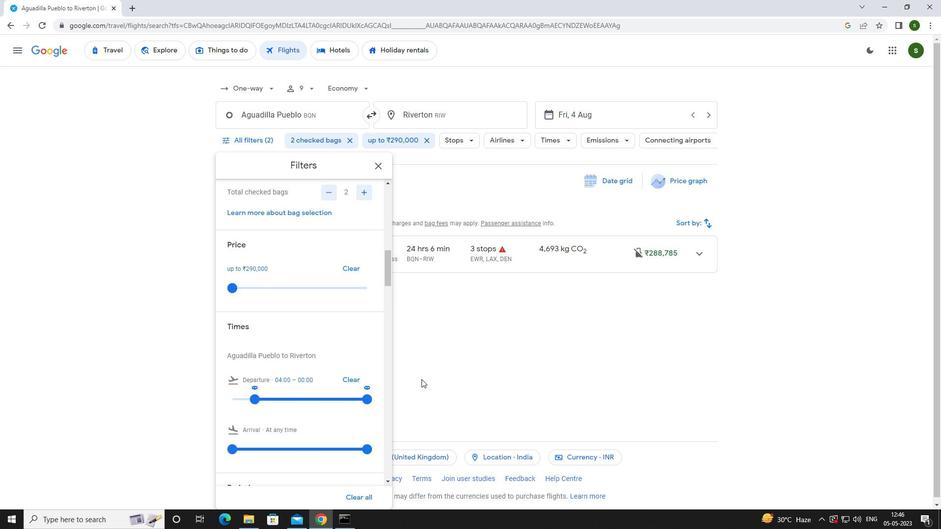 
Action: Mouse pressed left at (450, 352)
Screenshot: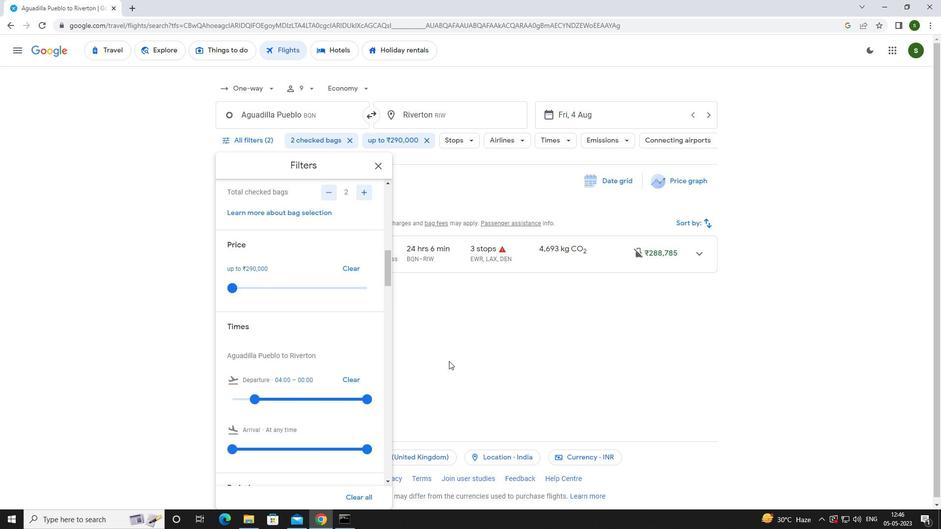 
